 Task: Add Country Life Methyl B12 5000 Mcg to the cart.
Action: Mouse pressed left at (37, 75)
Screenshot: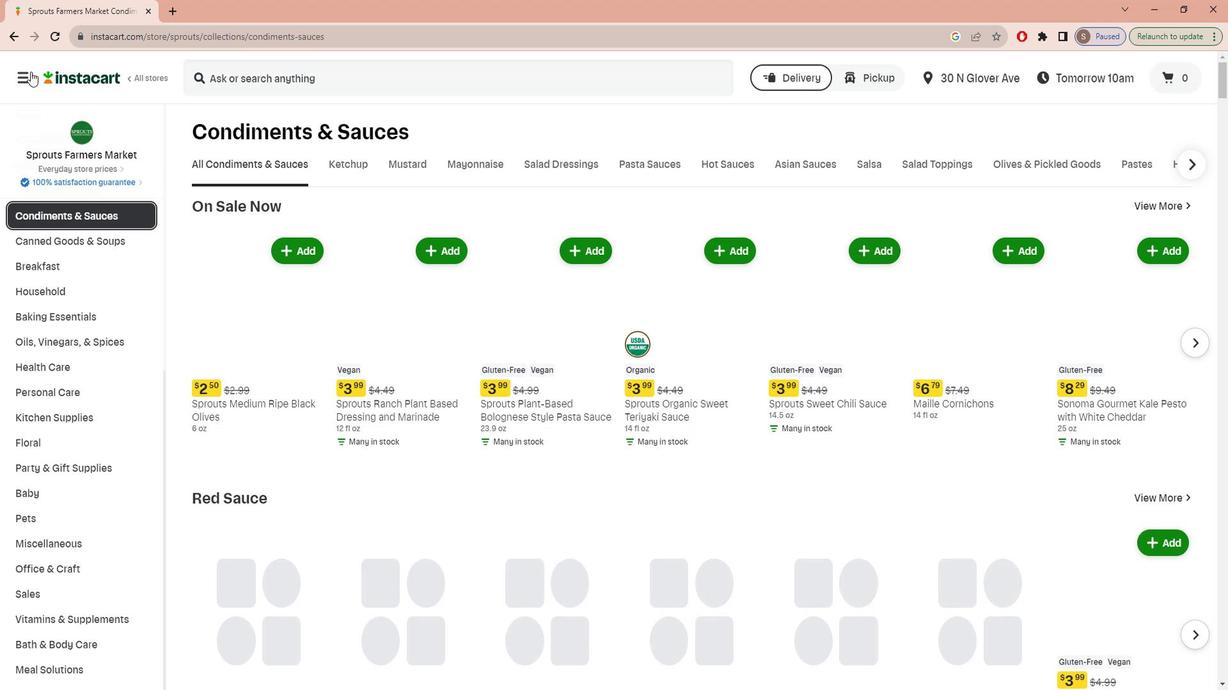 
Action: Mouse moved to (55, 166)
Screenshot: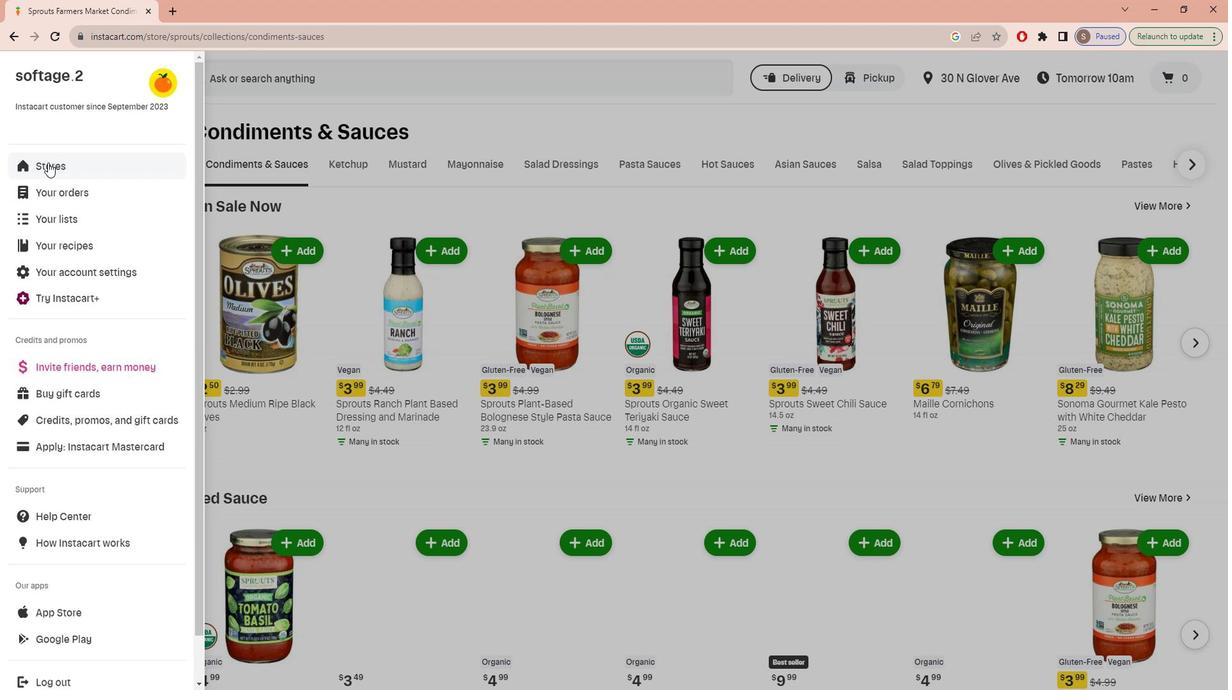 
Action: Mouse pressed left at (55, 166)
Screenshot: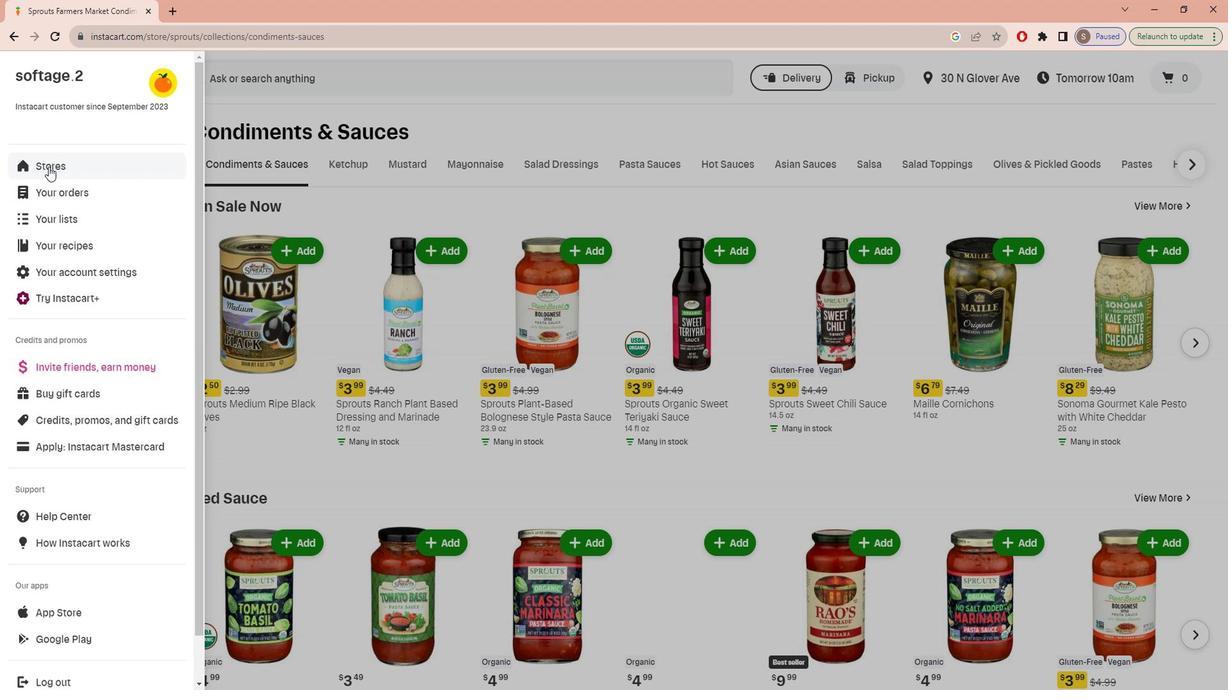 
Action: Mouse moved to (309, 134)
Screenshot: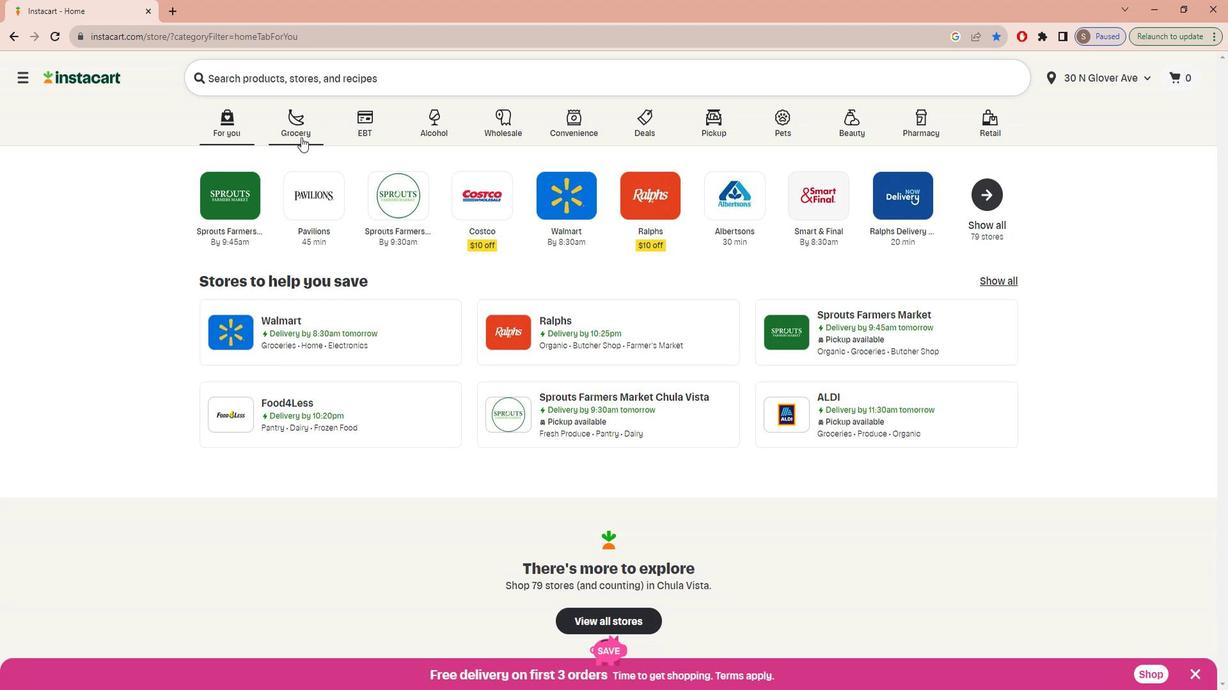 
Action: Mouse pressed left at (309, 134)
Screenshot: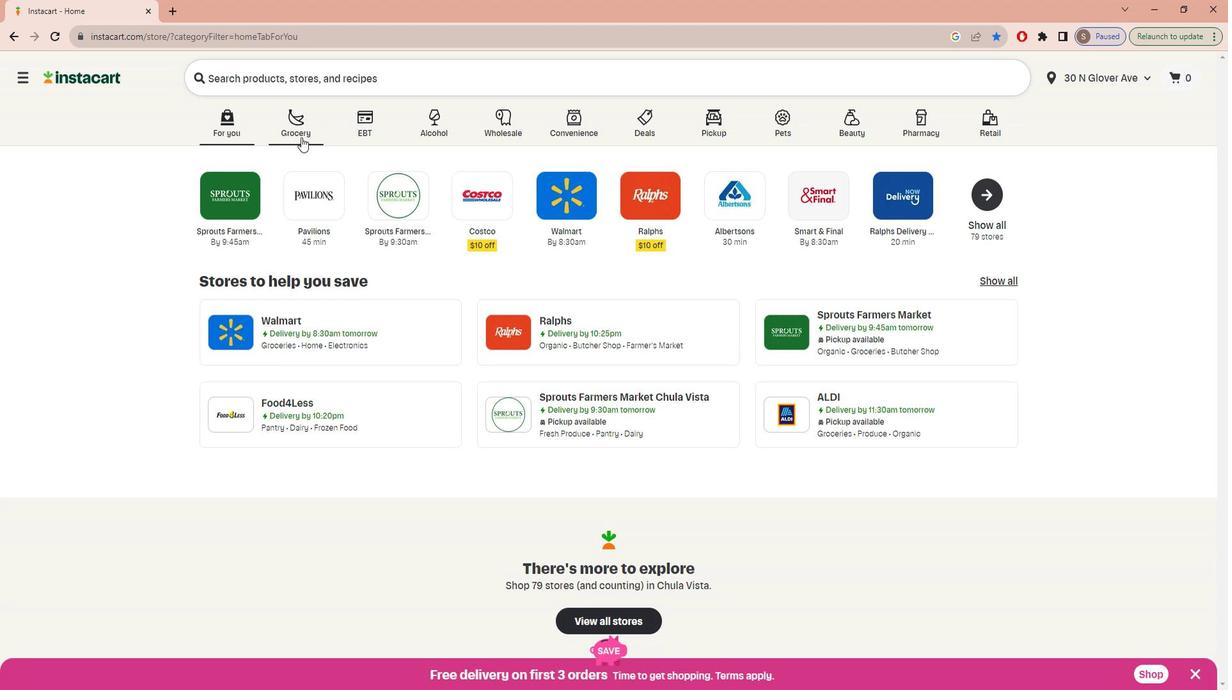 
Action: Mouse moved to (278, 367)
Screenshot: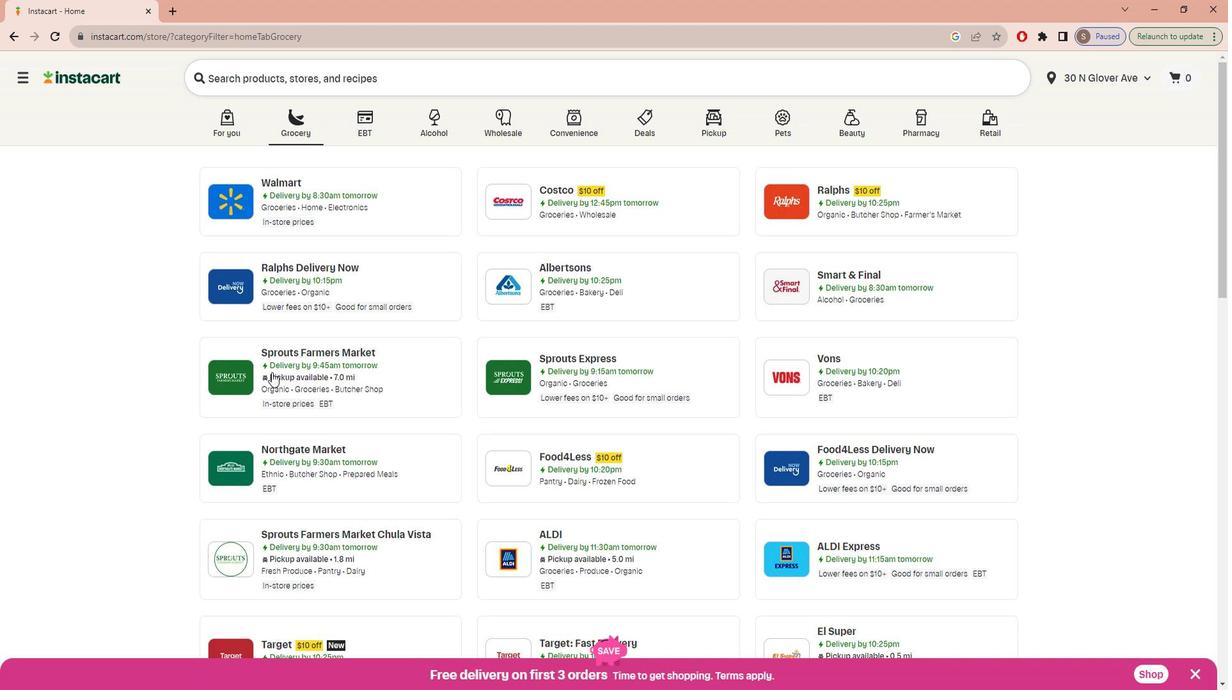 
Action: Mouse pressed left at (278, 367)
Screenshot: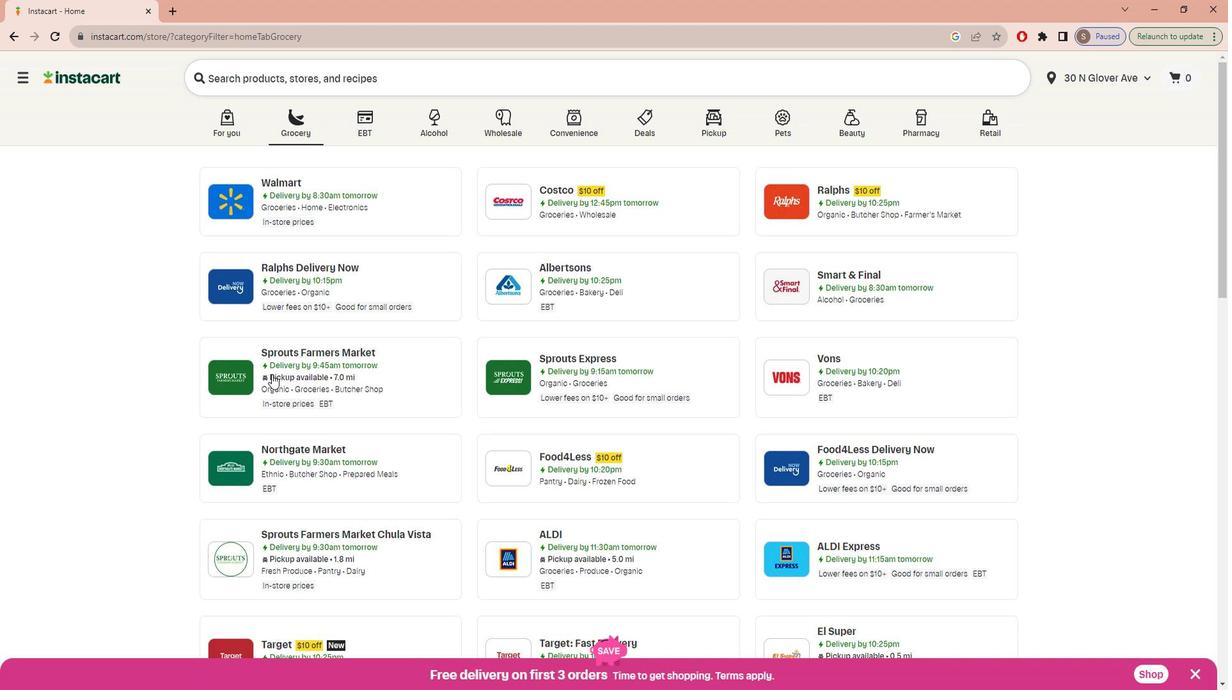
Action: Mouse moved to (27, 584)
Screenshot: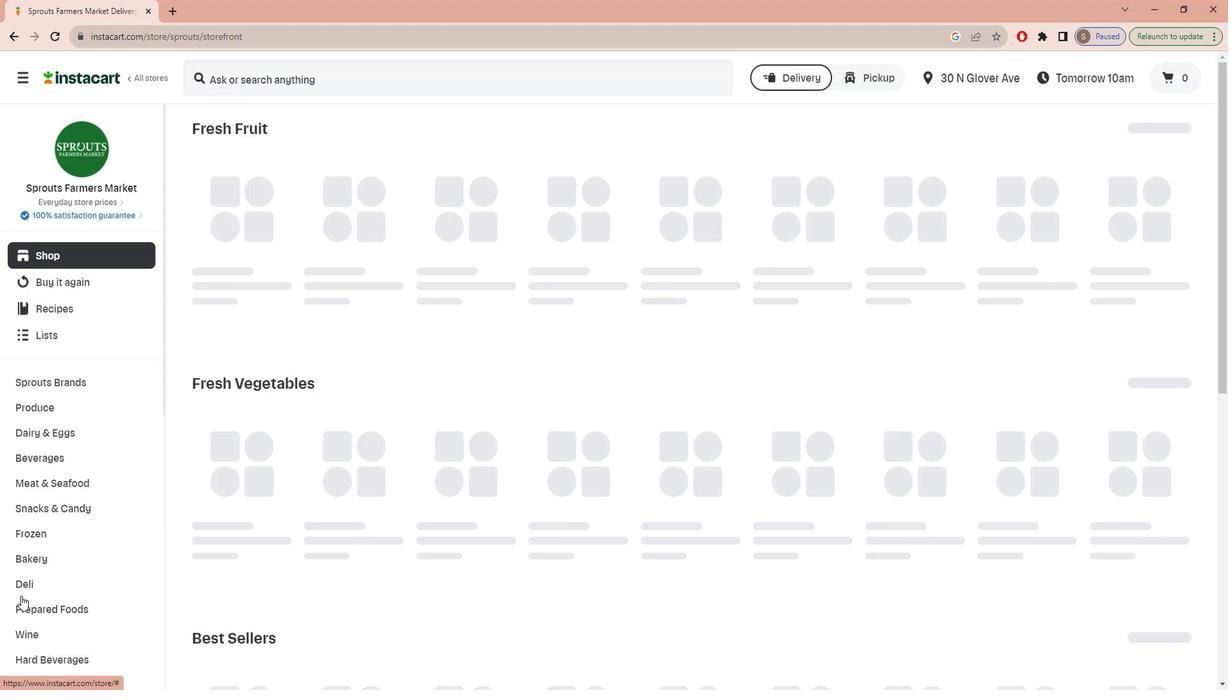 
Action: Mouse scrolled (27, 583) with delta (0, 0)
Screenshot: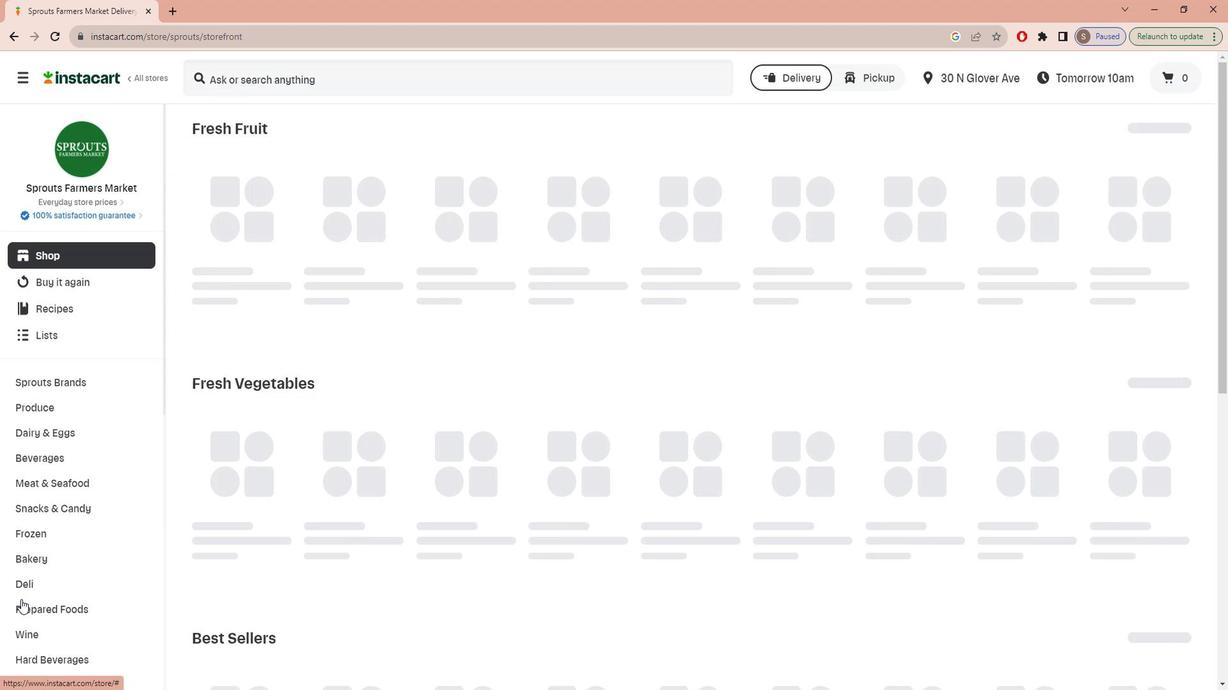 
Action: Mouse moved to (27, 584)
Screenshot: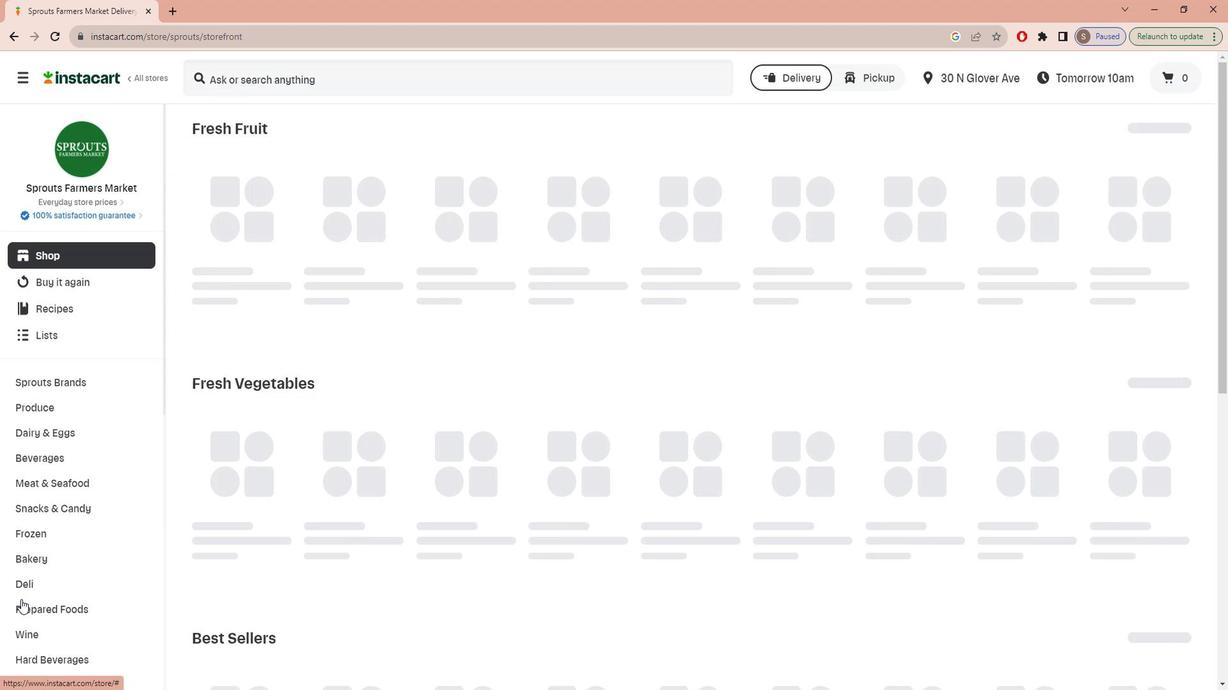 
Action: Mouse scrolled (27, 584) with delta (0, 0)
Screenshot: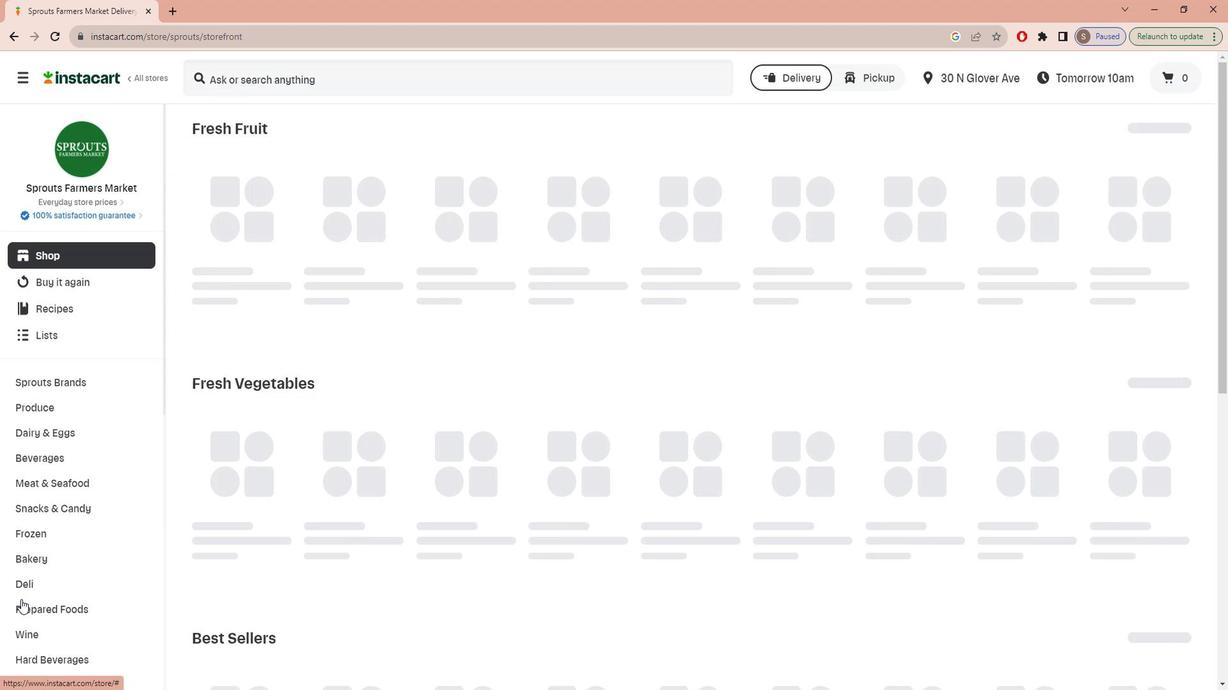 
Action: Mouse moved to (27, 584)
Screenshot: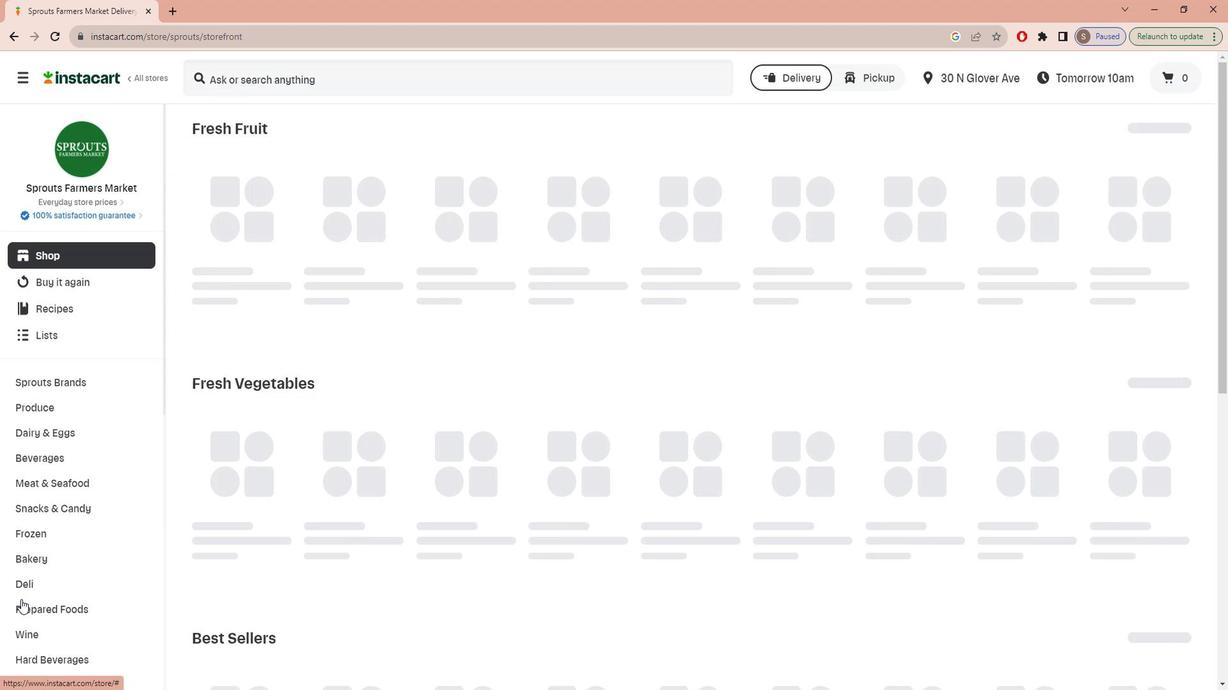 
Action: Mouse scrolled (27, 584) with delta (0, 0)
Screenshot: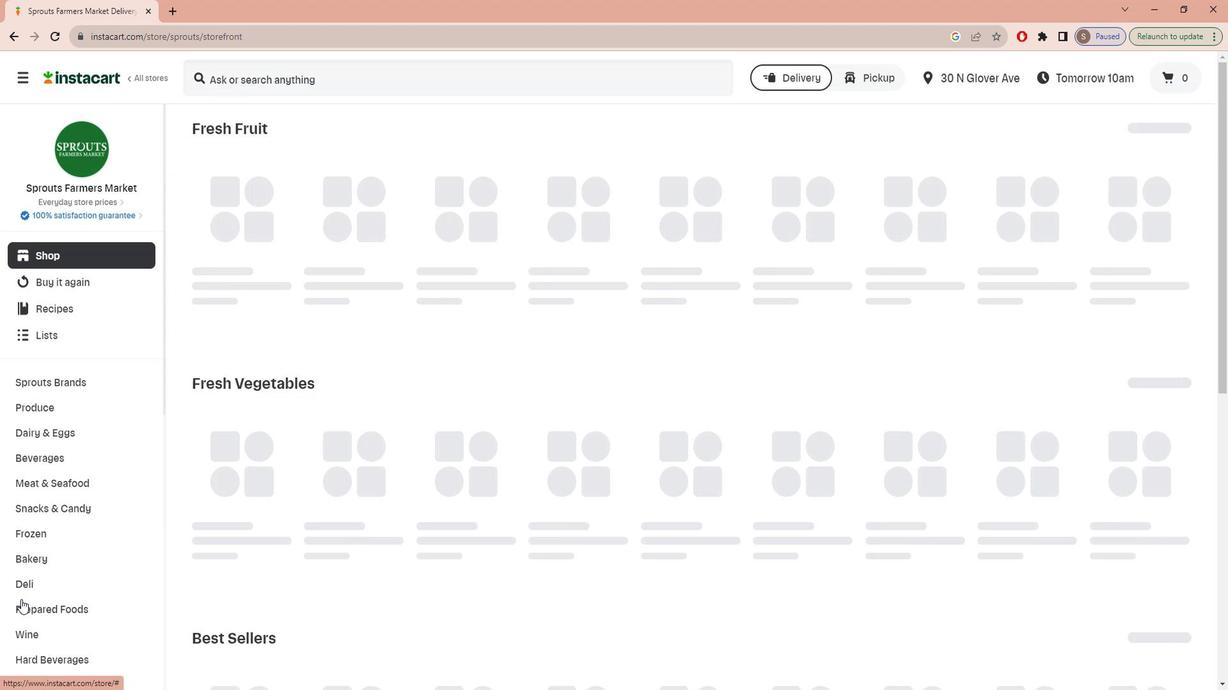 
Action: Mouse scrolled (27, 584) with delta (0, 0)
Screenshot: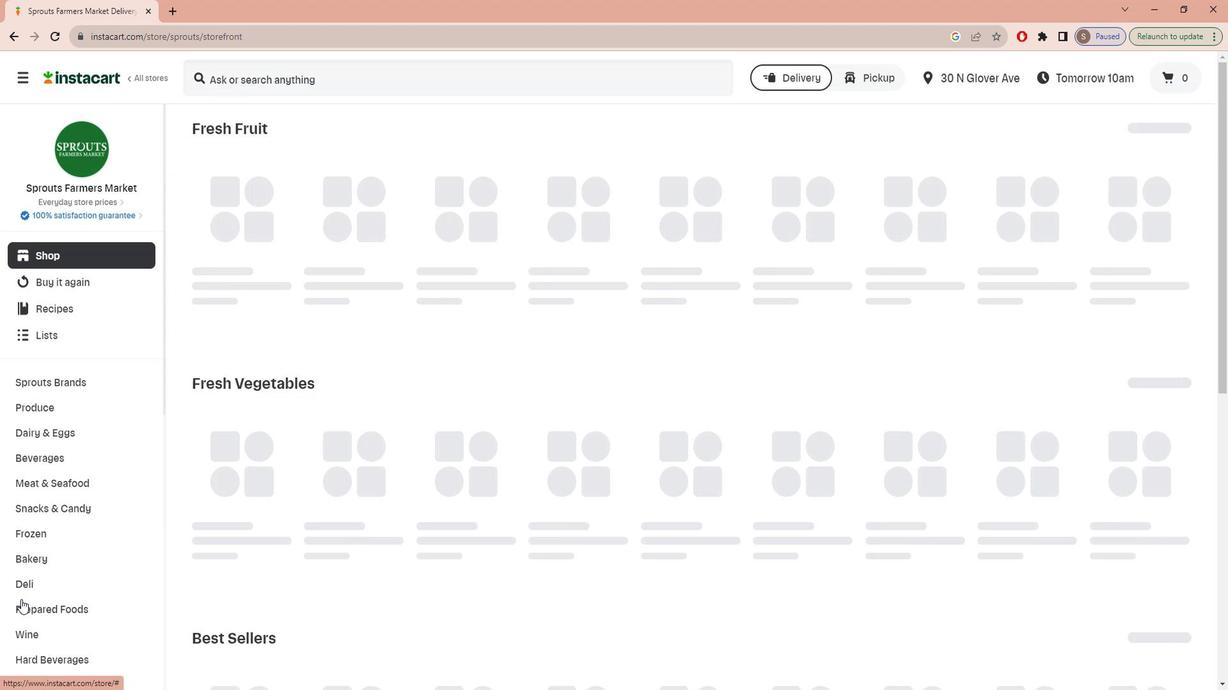 
Action: Mouse scrolled (27, 584) with delta (0, 0)
Screenshot: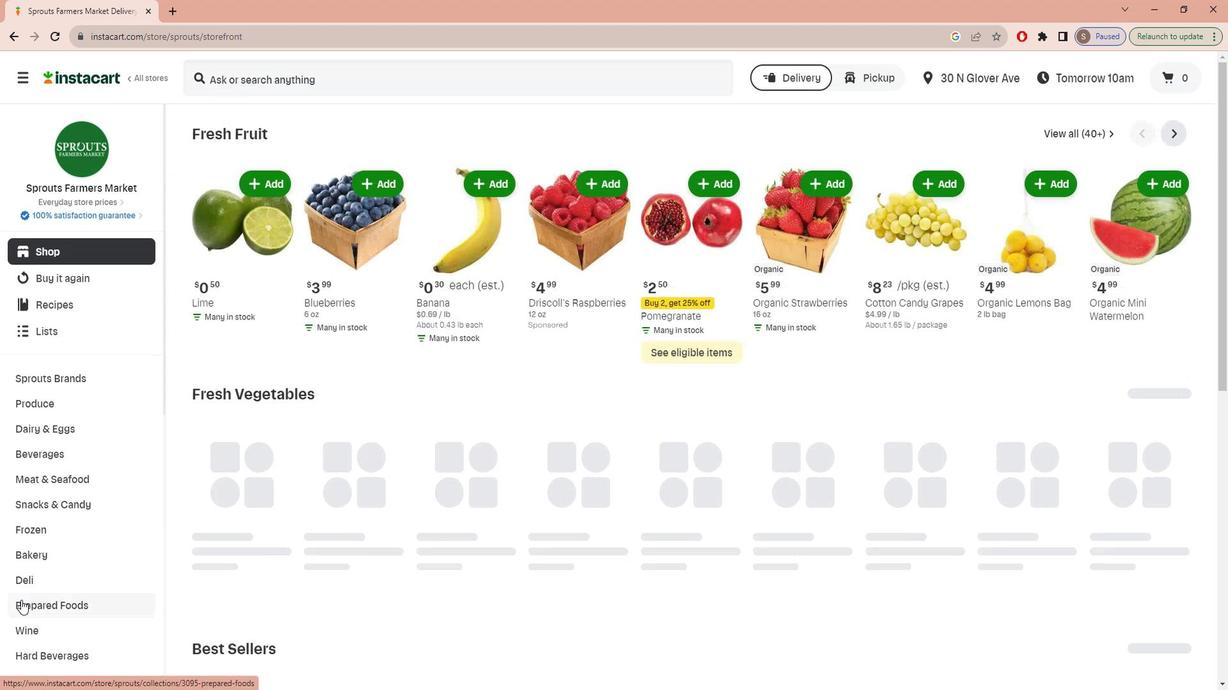 
Action: Mouse scrolled (27, 584) with delta (0, 0)
Screenshot: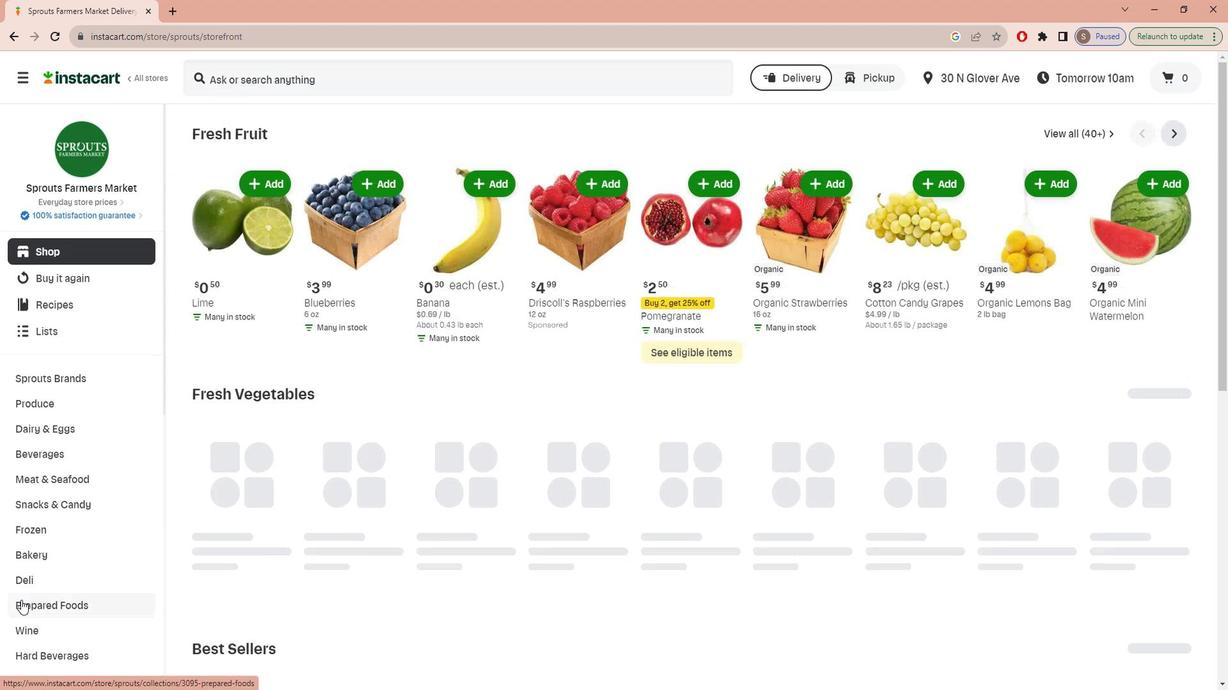 
Action: Mouse moved to (28, 585)
Screenshot: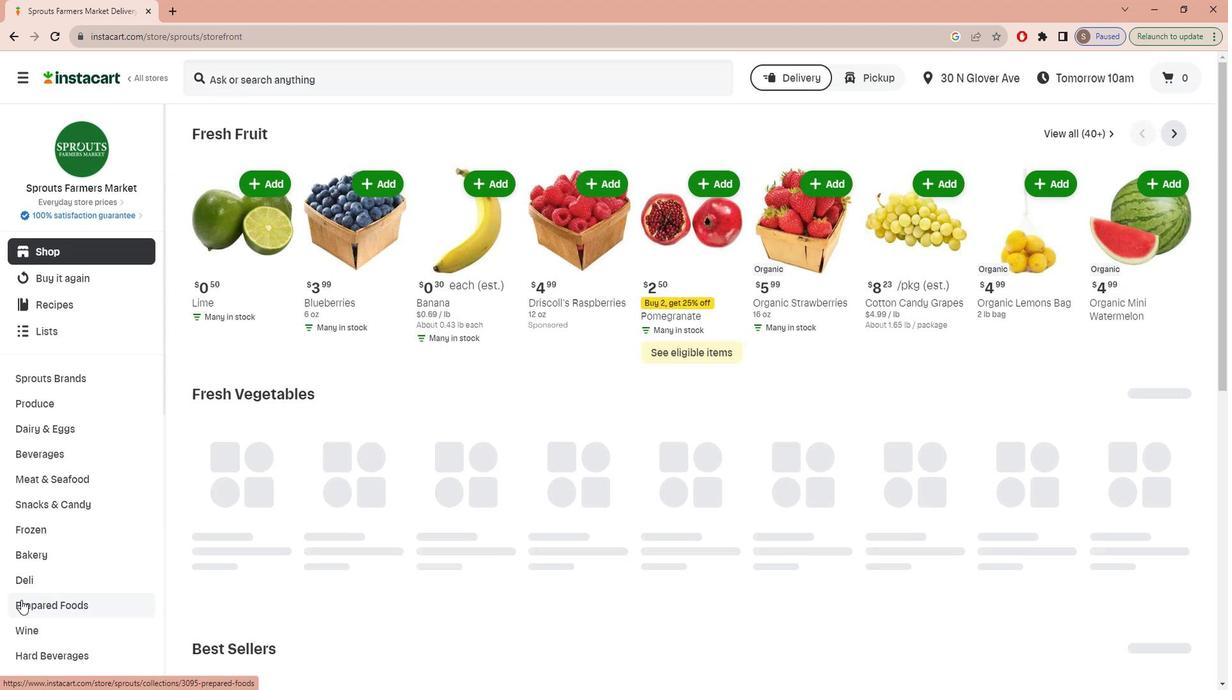 
Action: Mouse scrolled (28, 584) with delta (0, 0)
Screenshot: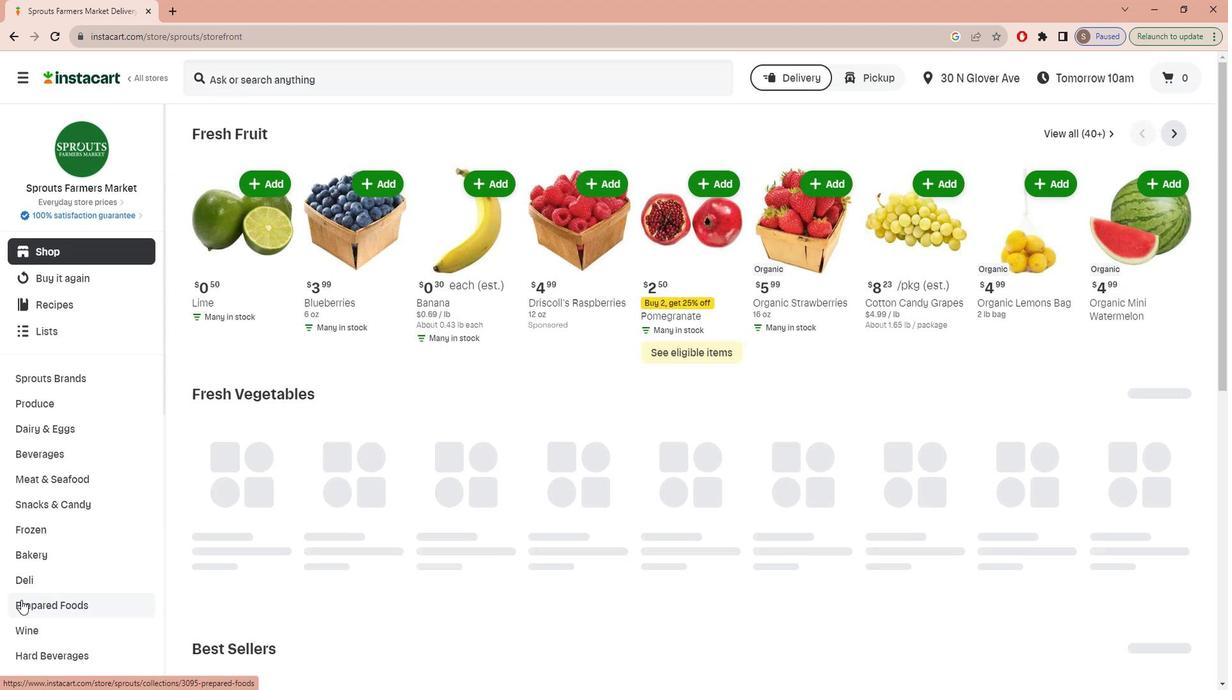 
Action: Mouse moved to (45, 594)
Screenshot: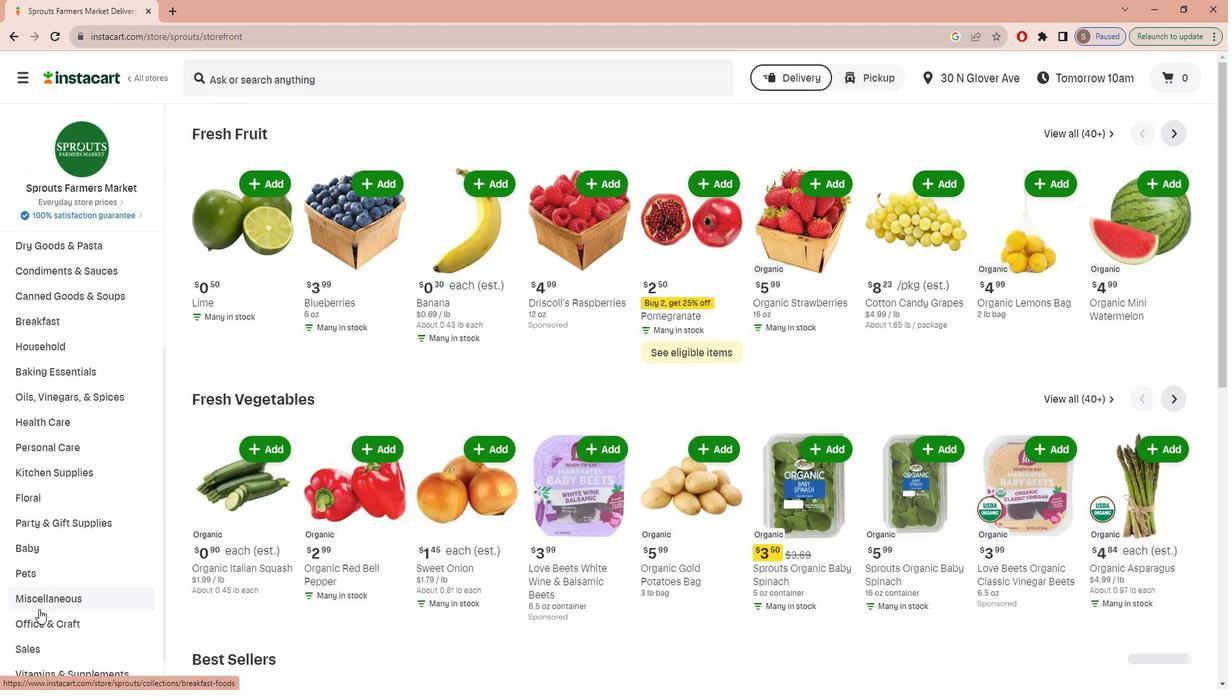 
Action: Mouse scrolled (45, 594) with delta (0, 0)
Screenshot: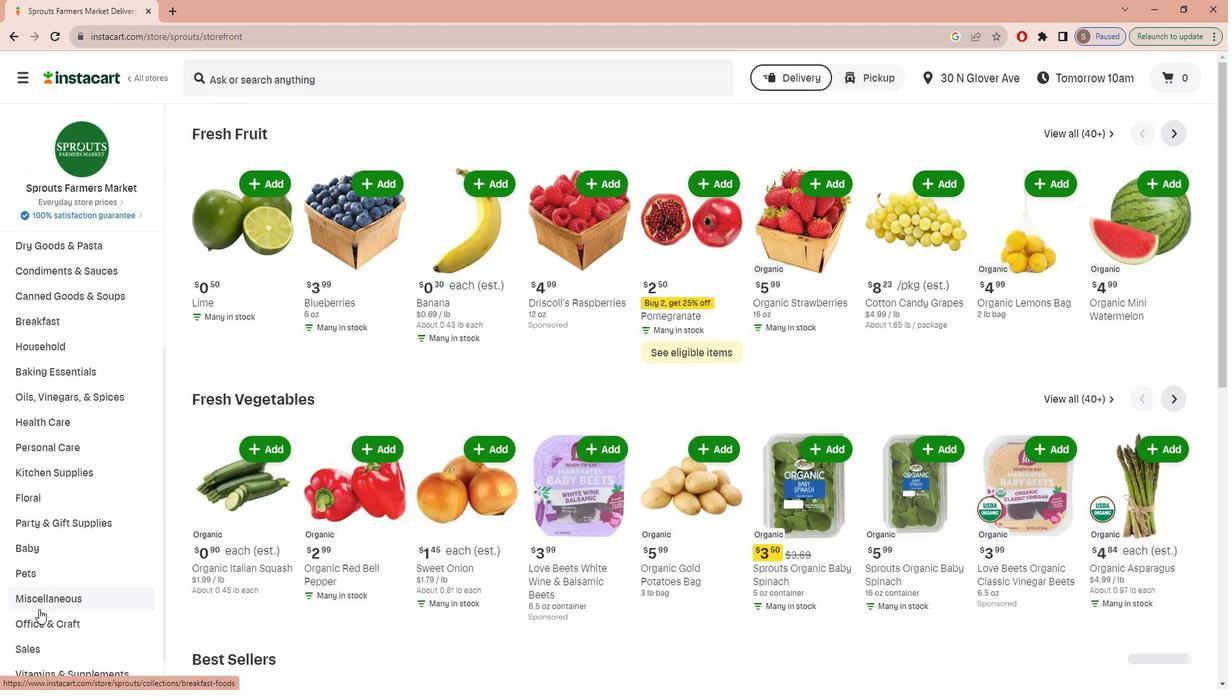 
Action: Mouse moved to (45, 595)
Screenshot: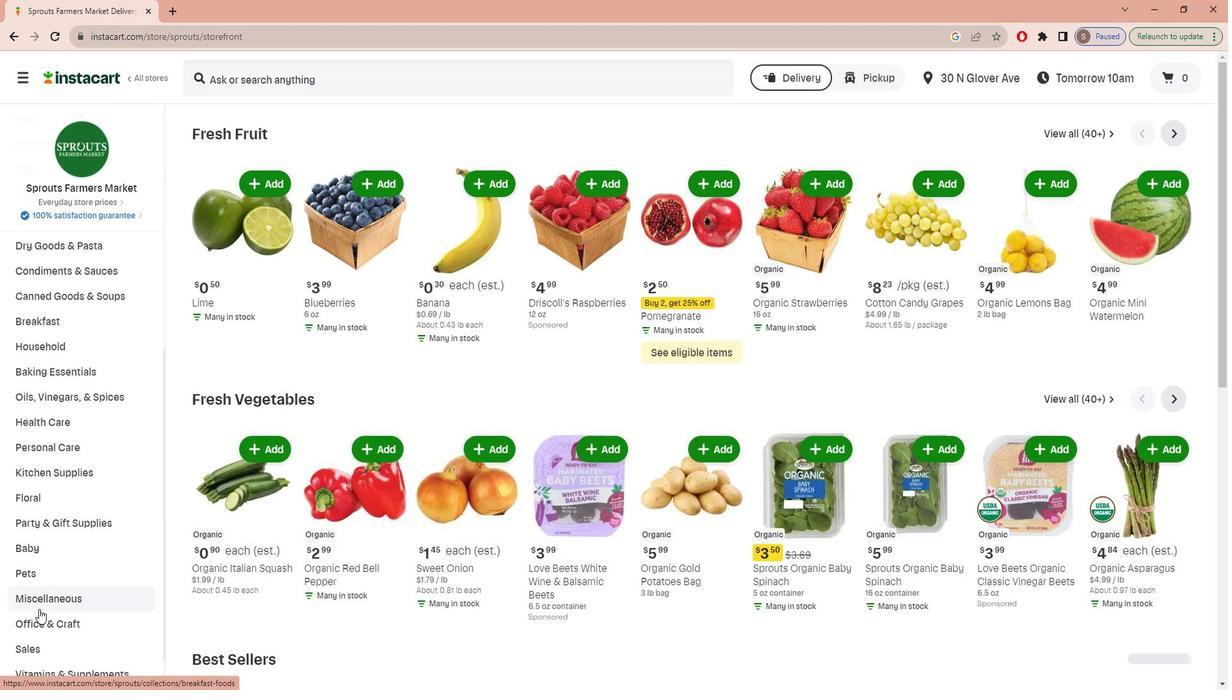 
Action: Mouse scrolled (45, 594) with delta (0, 0)
Screenshot: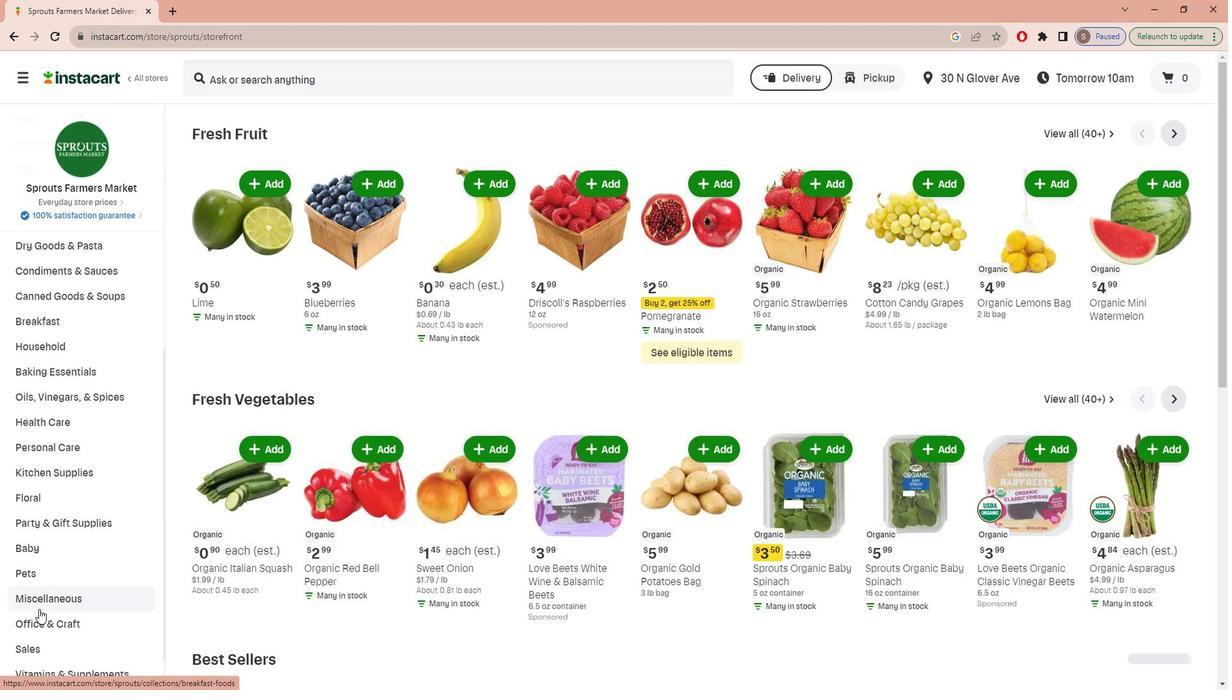 
Action: Mouse scrolled (45, 594) with delta (0, 0)
Screenshot: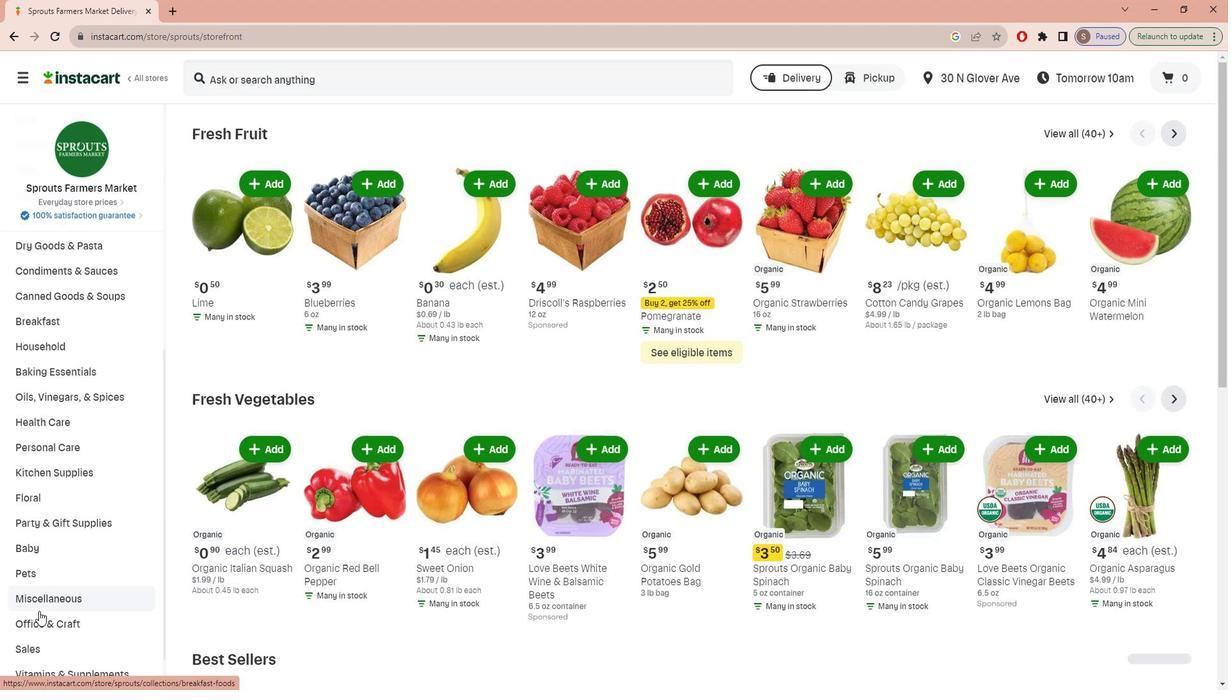 
Action: Mouse scrolled (45, 594) with delta (0, 0)
Screenshot: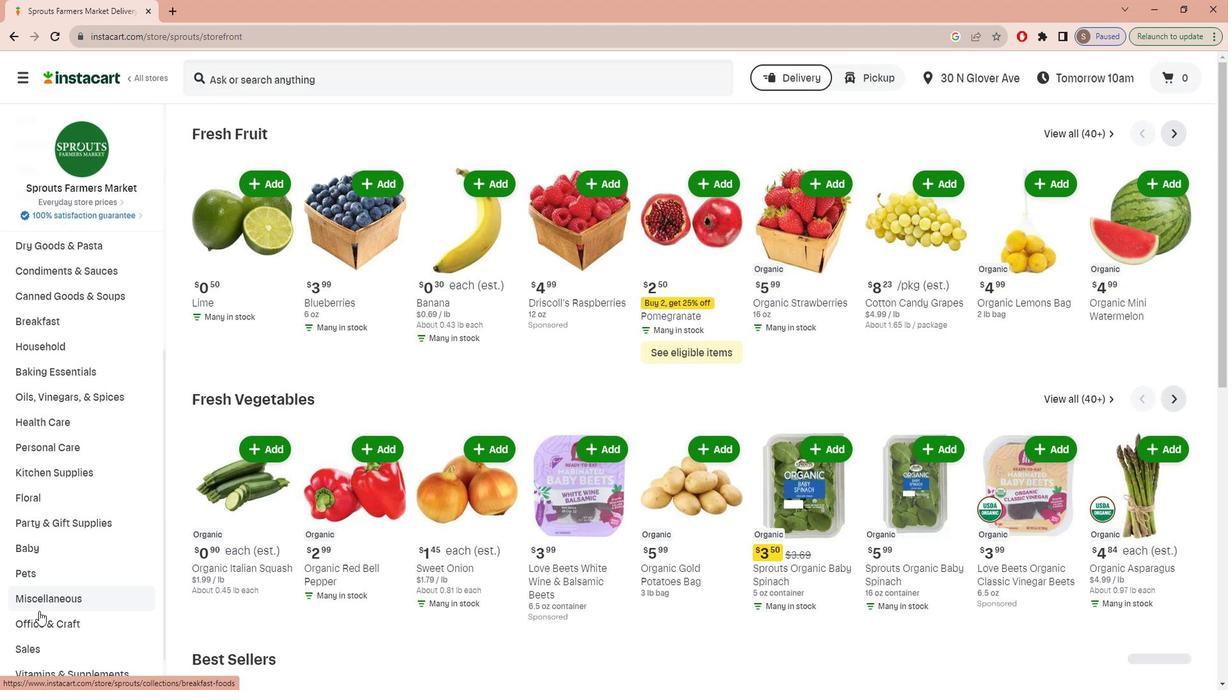 
Action: Mouse scrolled (45, 594) with delta (0, 0)
Screenshot: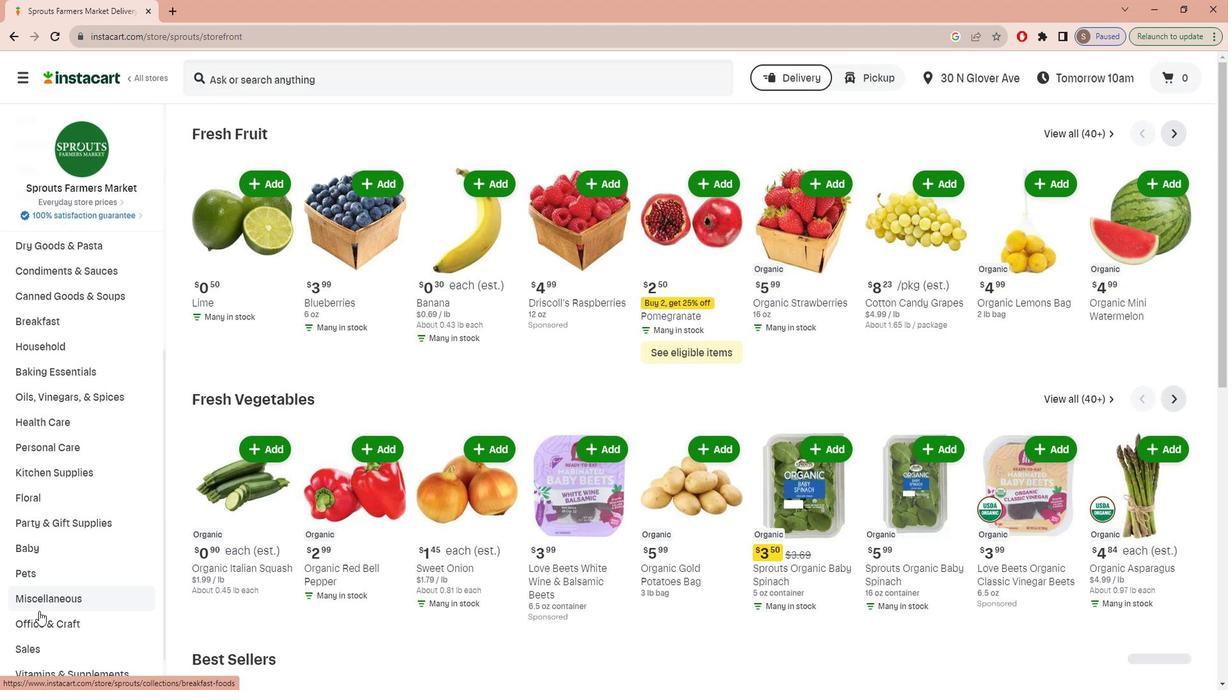 
Action: Mouse moved to (54, 600)
Screenshot: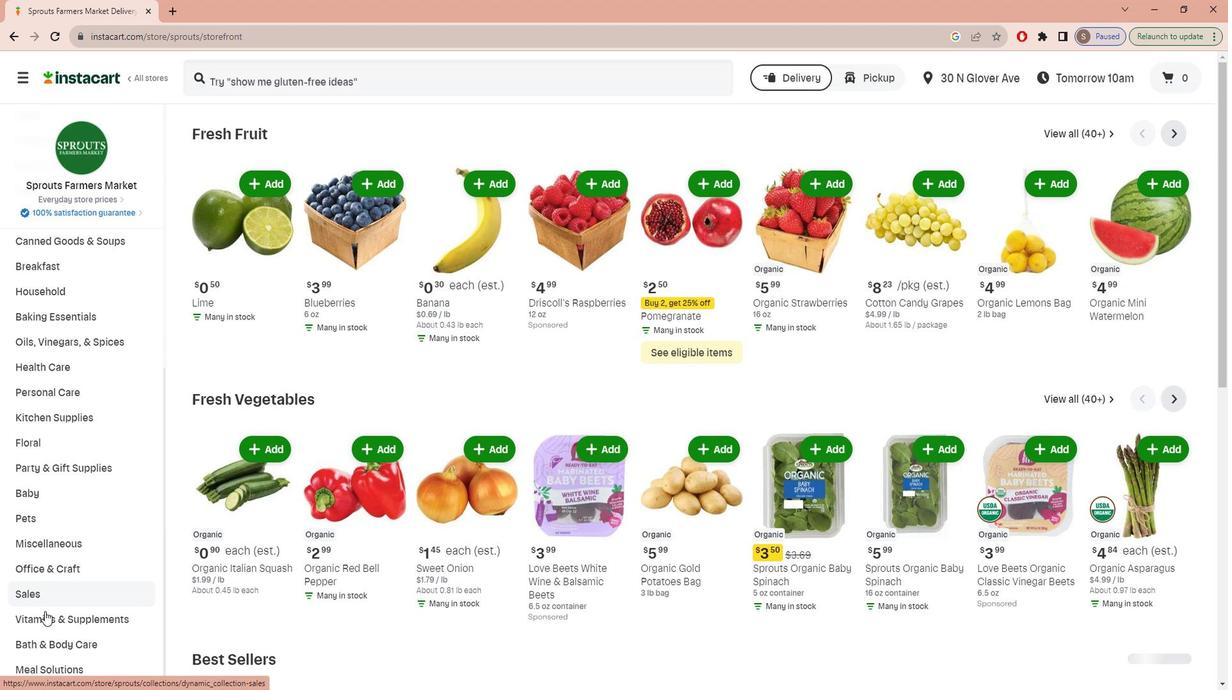 
Action: Mouse pressed left at (54, 600)
Screenshot: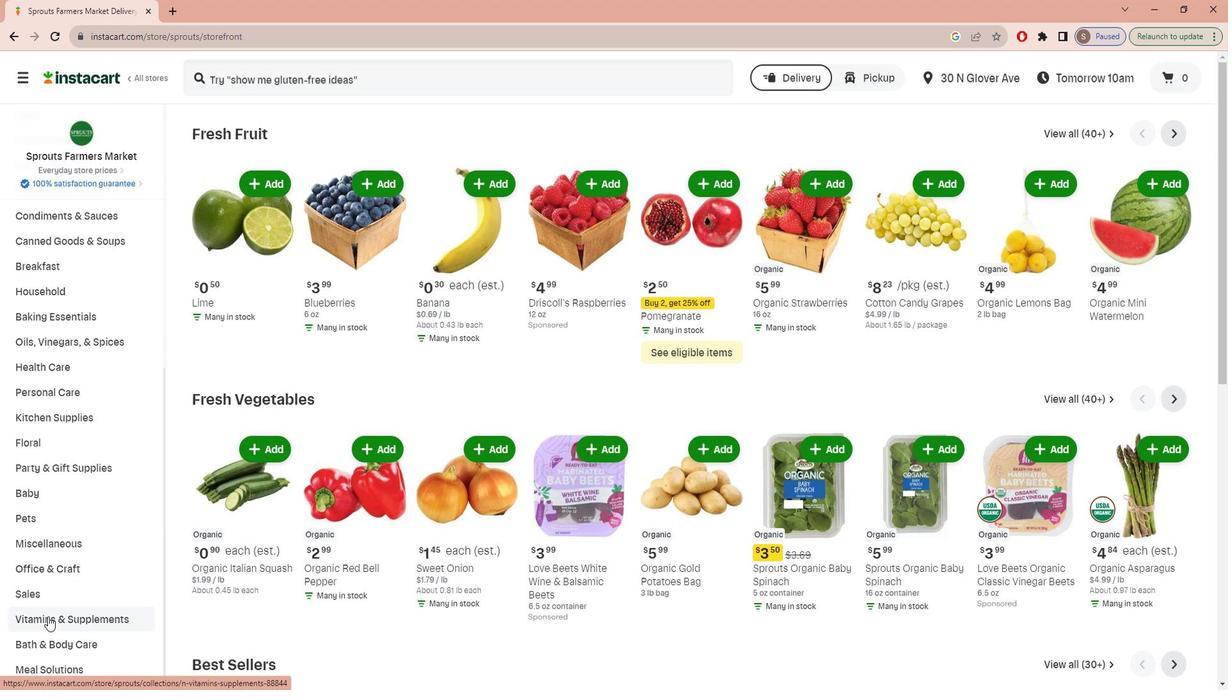 
Action: Mouse moved to (1201, 162)
Screenshot: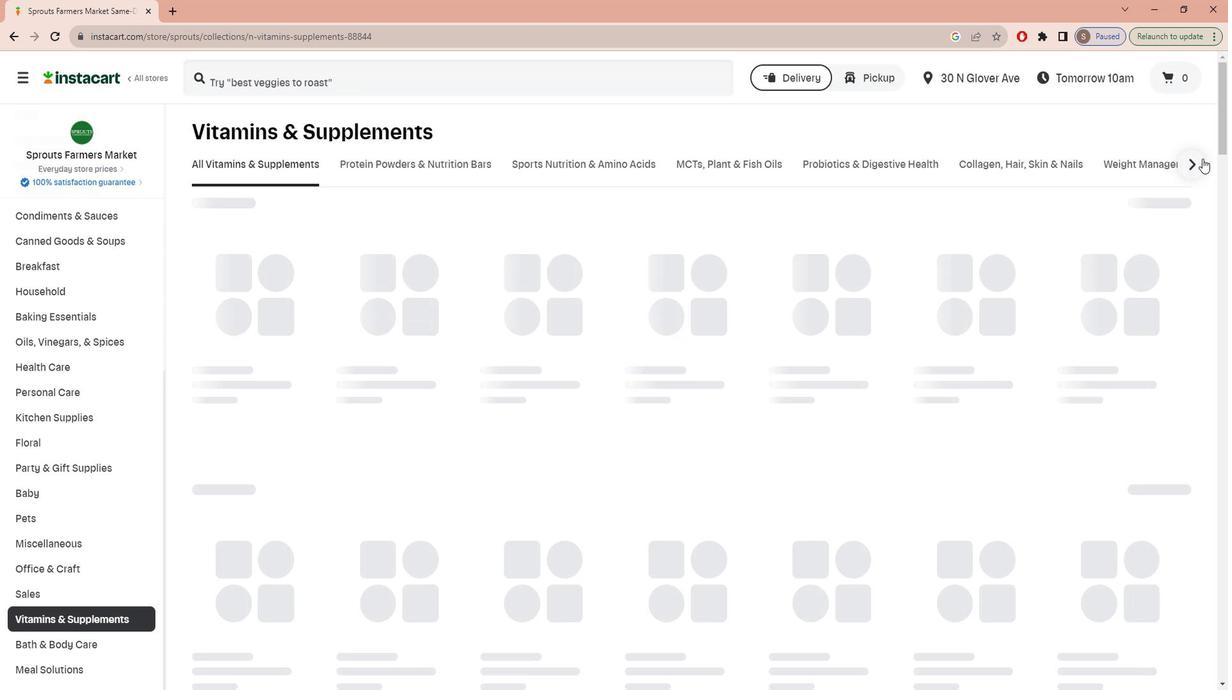 
Action: Mouse pressed left at (1201, 162)
Screenshot: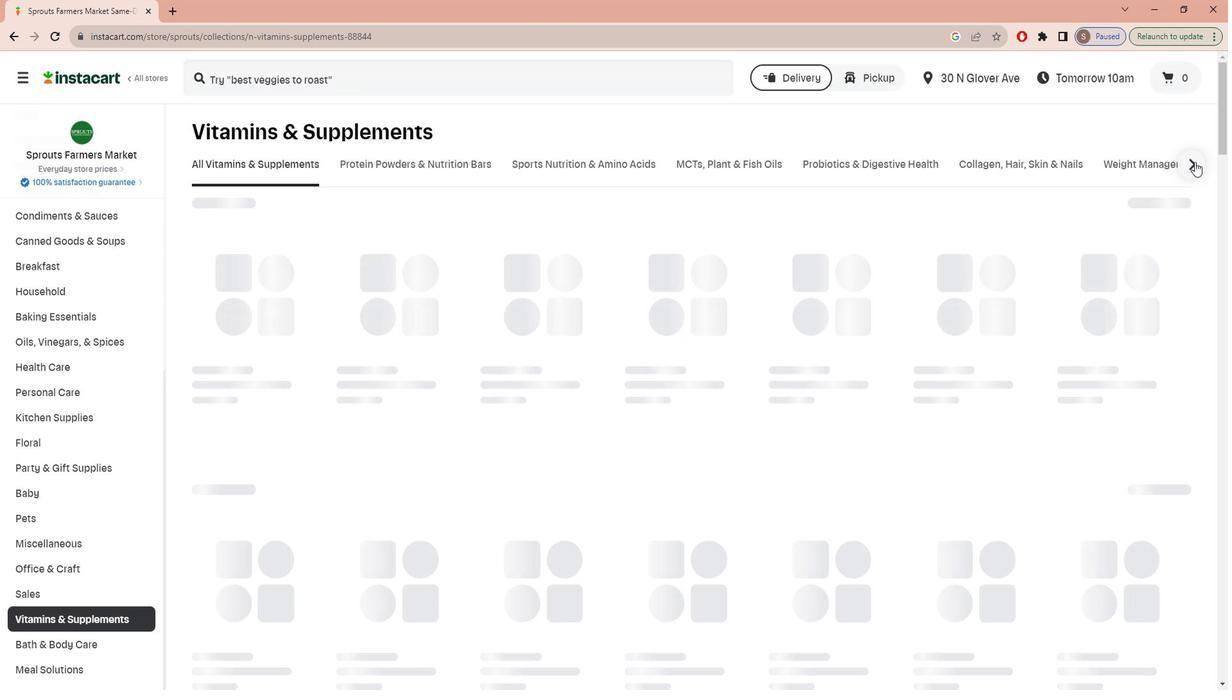 
Action: Mouse moved to (890, 159)
Screenshot: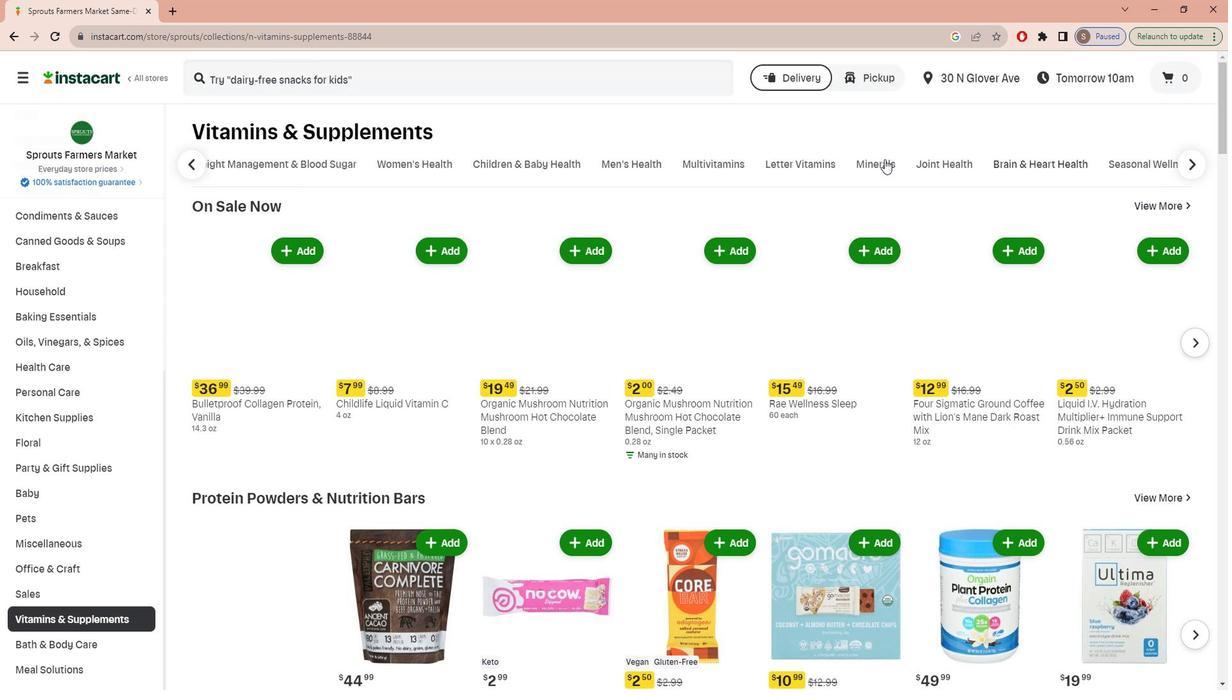 
Action: Mouse pressed left at (890, 159)
Screenshot: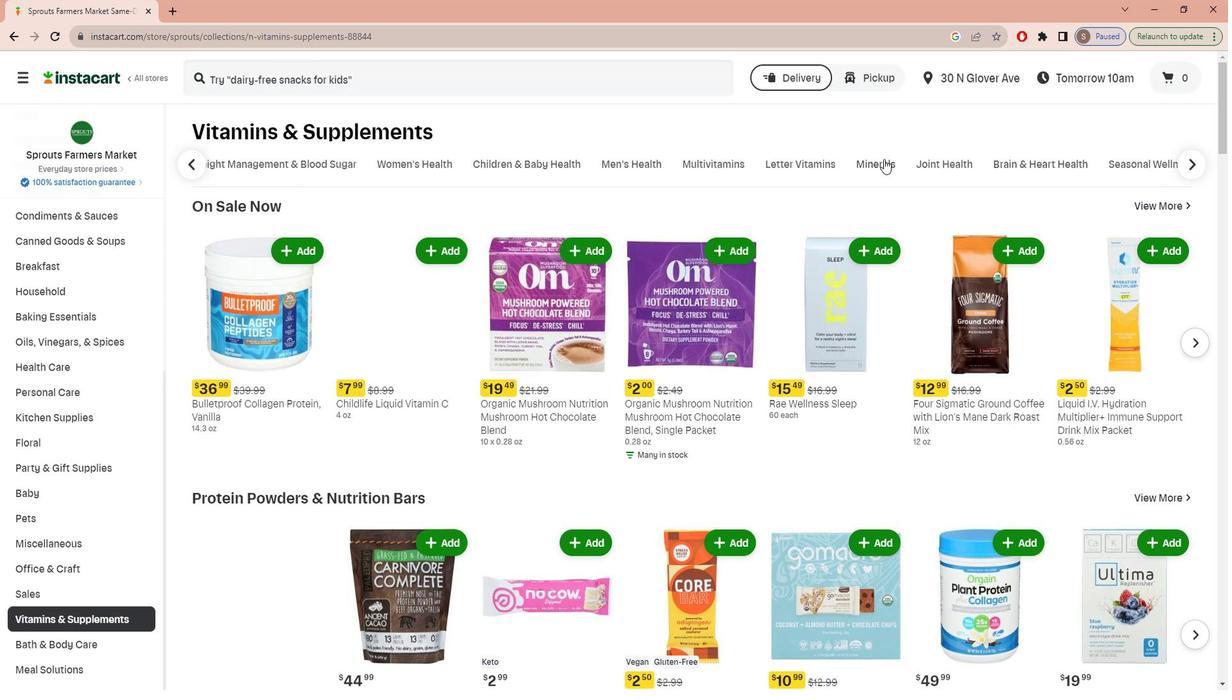 
Action: Mouse moved to (532, 86)
Screenshot: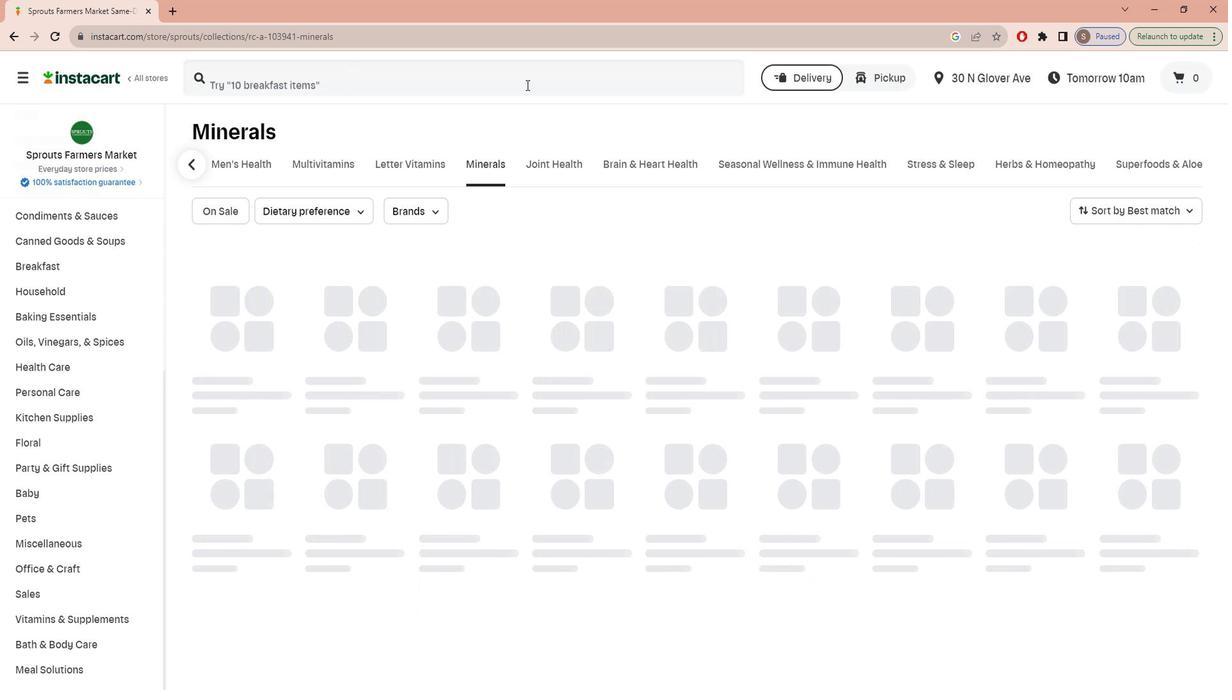 
Action: Mouse pressed left at (532, 86)
Screenshot: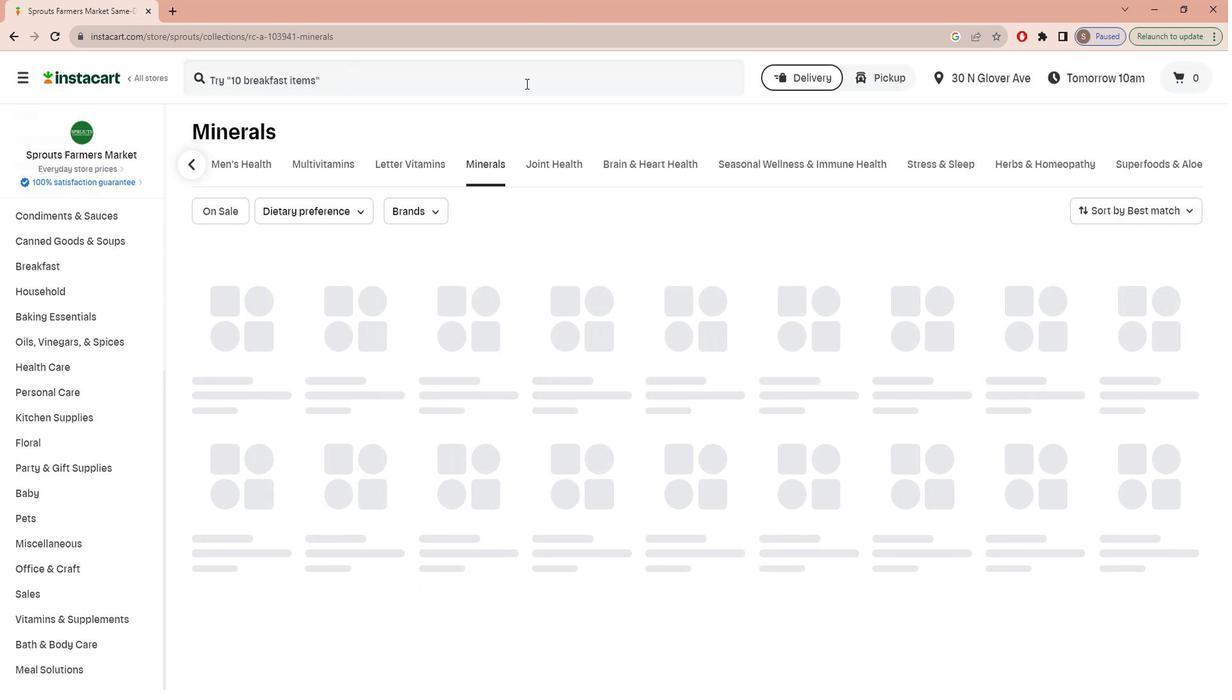 
Action: Key pressed c<Key.caps_lock>OUNTRY<Key.space><Key.caps_lock>l<Key.caps_lock>IFE<Key.space><Key.caps_lock>m<Key.caps_lock>ETHYL<Key.space><Key.caps_lock>b12<Key.space>5000<Key.space>m<Key.caps_lock>CG<Key.enter>
Screenshot: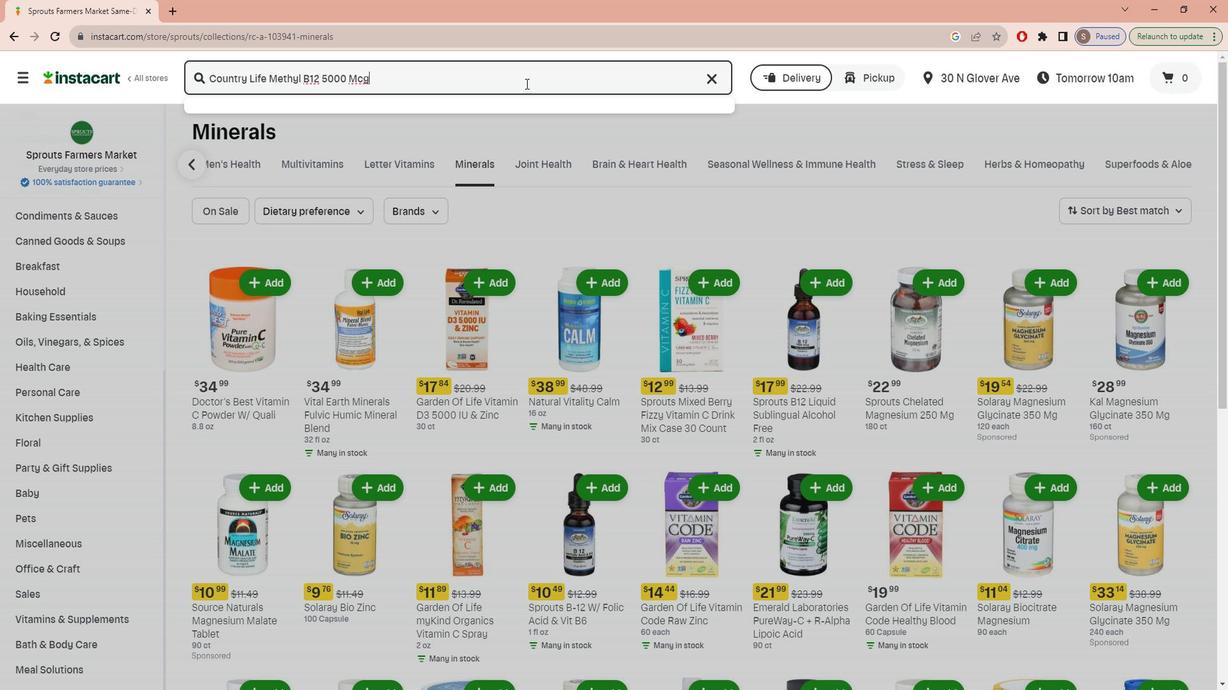 
Action: Mouse moved to (356, 220)
Screenshot: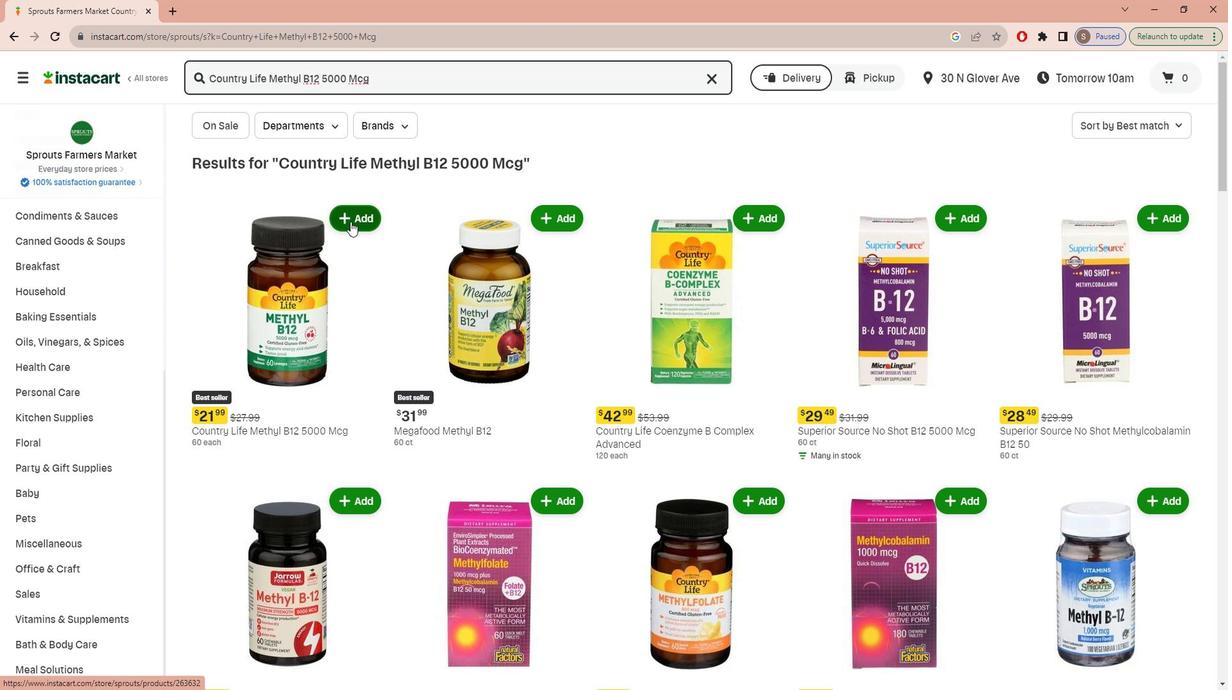 
Action: Mouse pressed left at (356, 220)
Screenshot: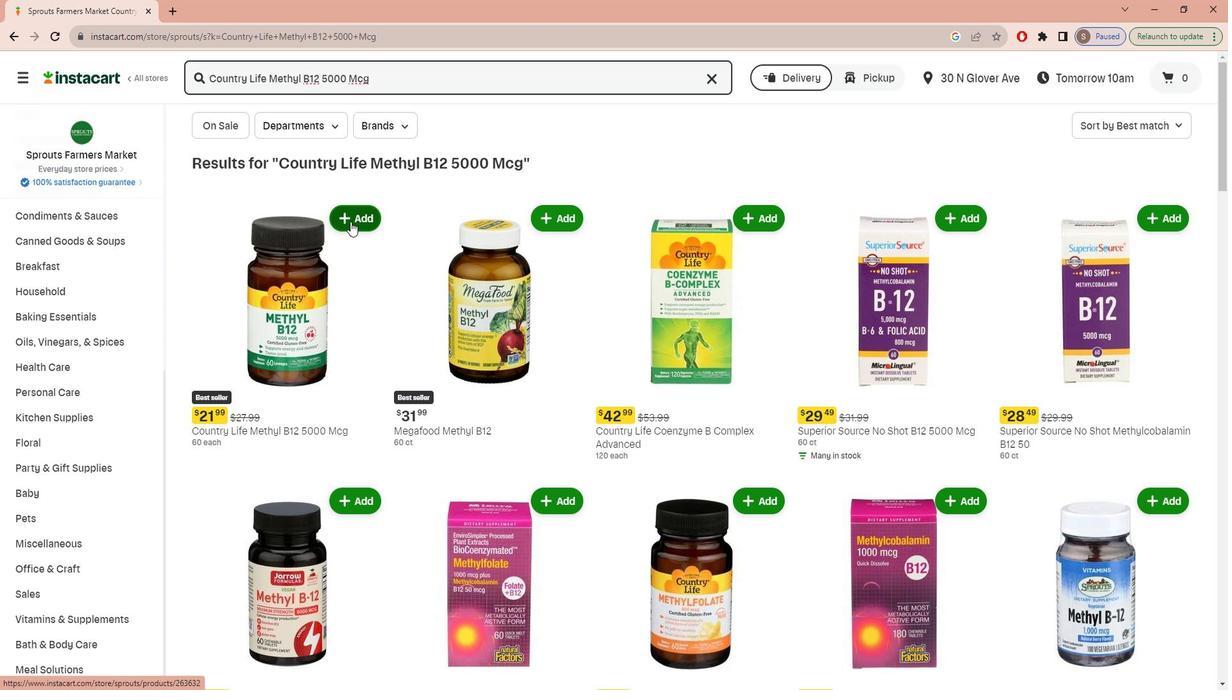 
Action: Mouse moved to (390, 315)
Screenshot: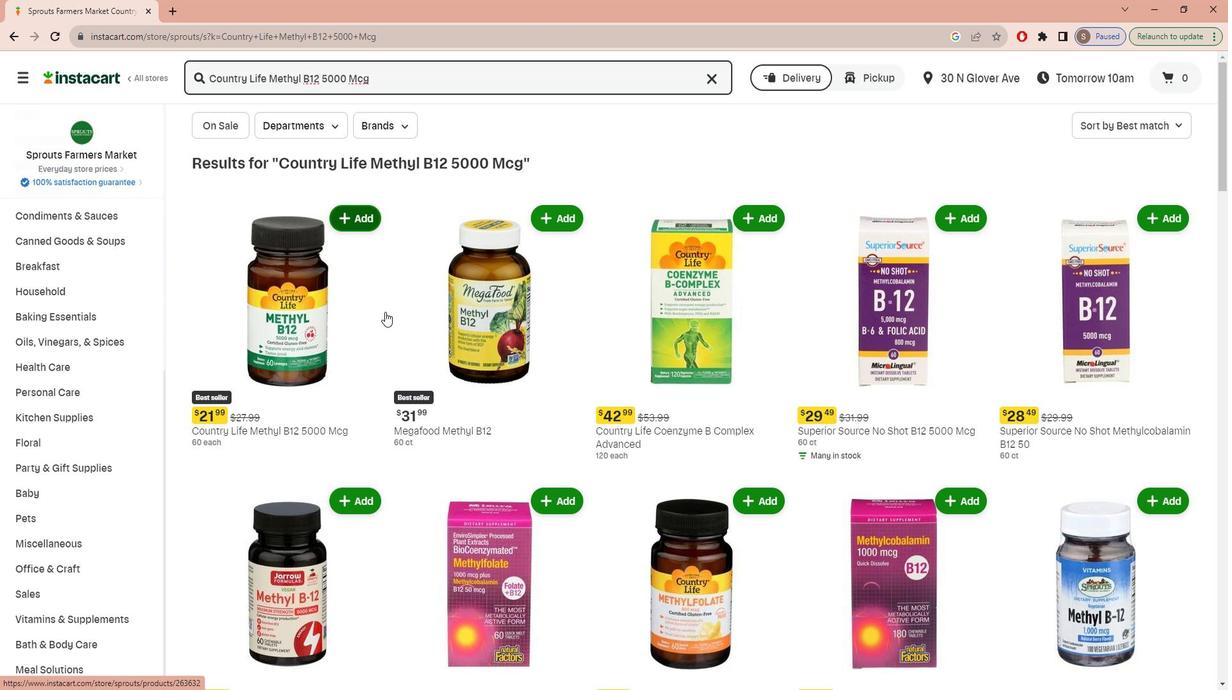 
